 Task: Calculate the estimated travel time from Orlando, Florida, to Miami, Florida.
Action: Mouse moved to (293, 80)
Screenshot: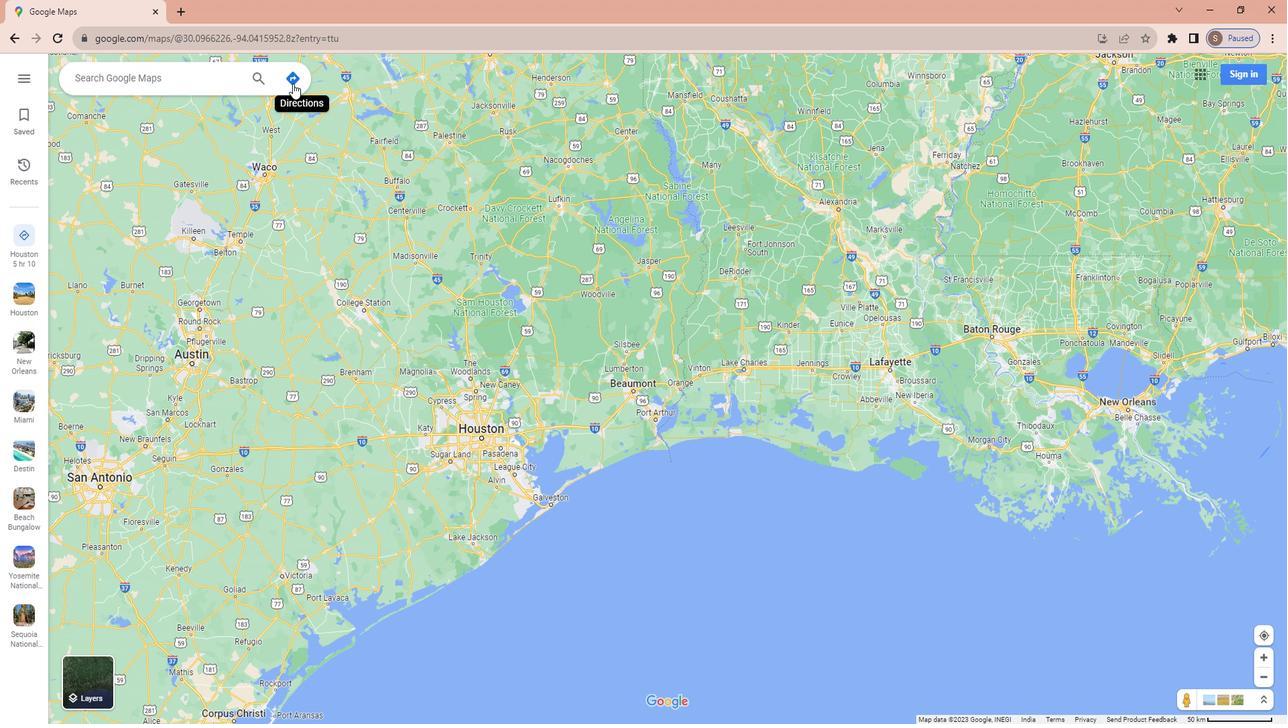 
Action: Mouse pressed left at (293, 80)
Screenshot: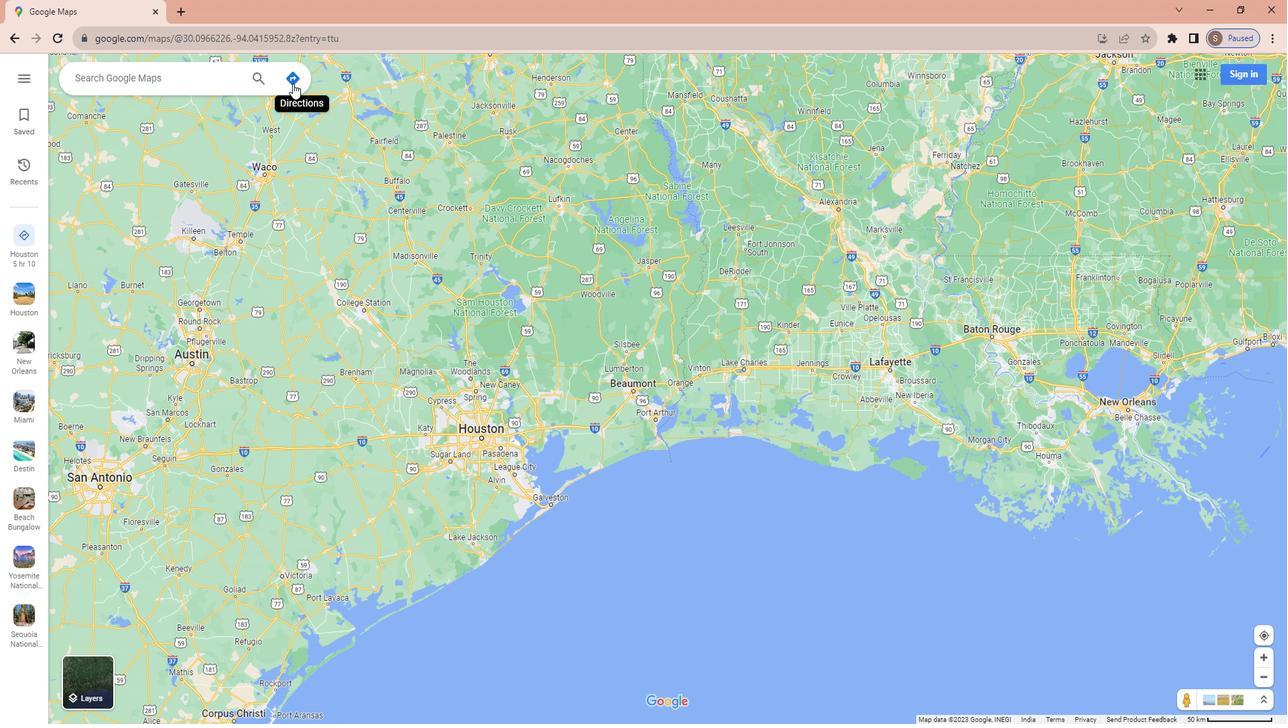 
Action: Mouse moved to (221, 115)
Screenshot: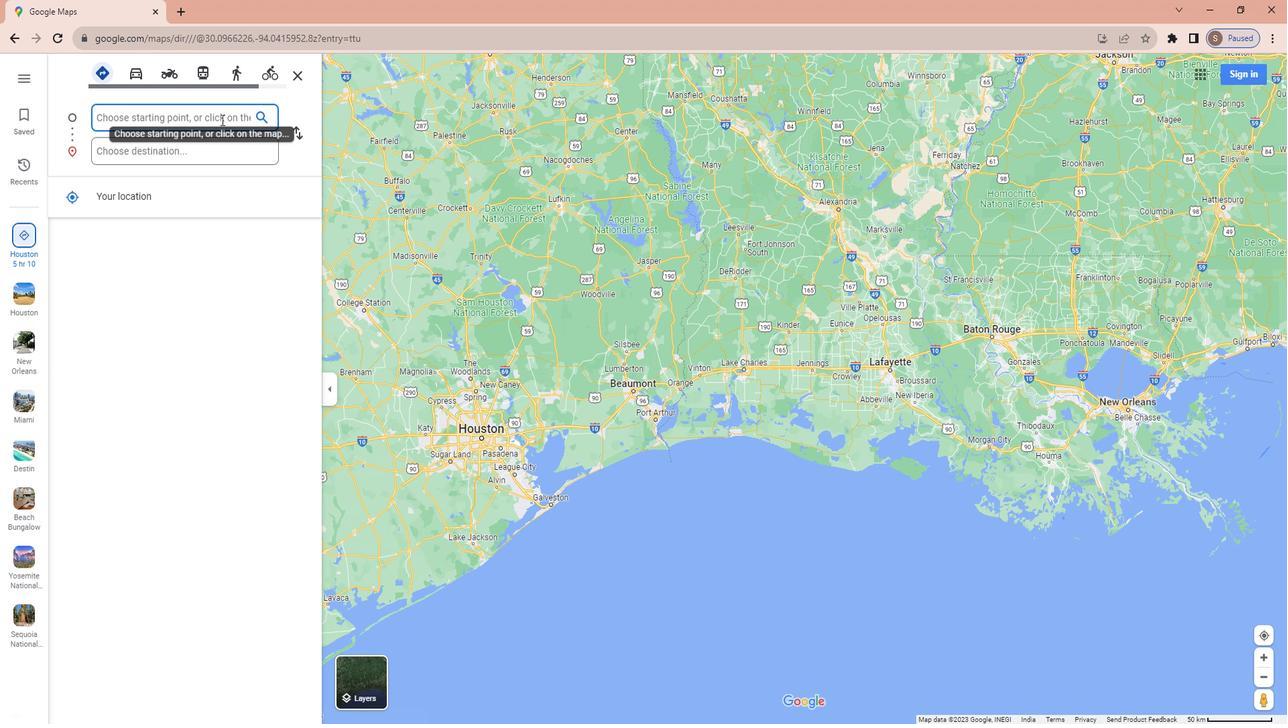 
Action: Key pressed <Key.shift>Orlando,<Key.space><Key.shift>Florida
Screenshot: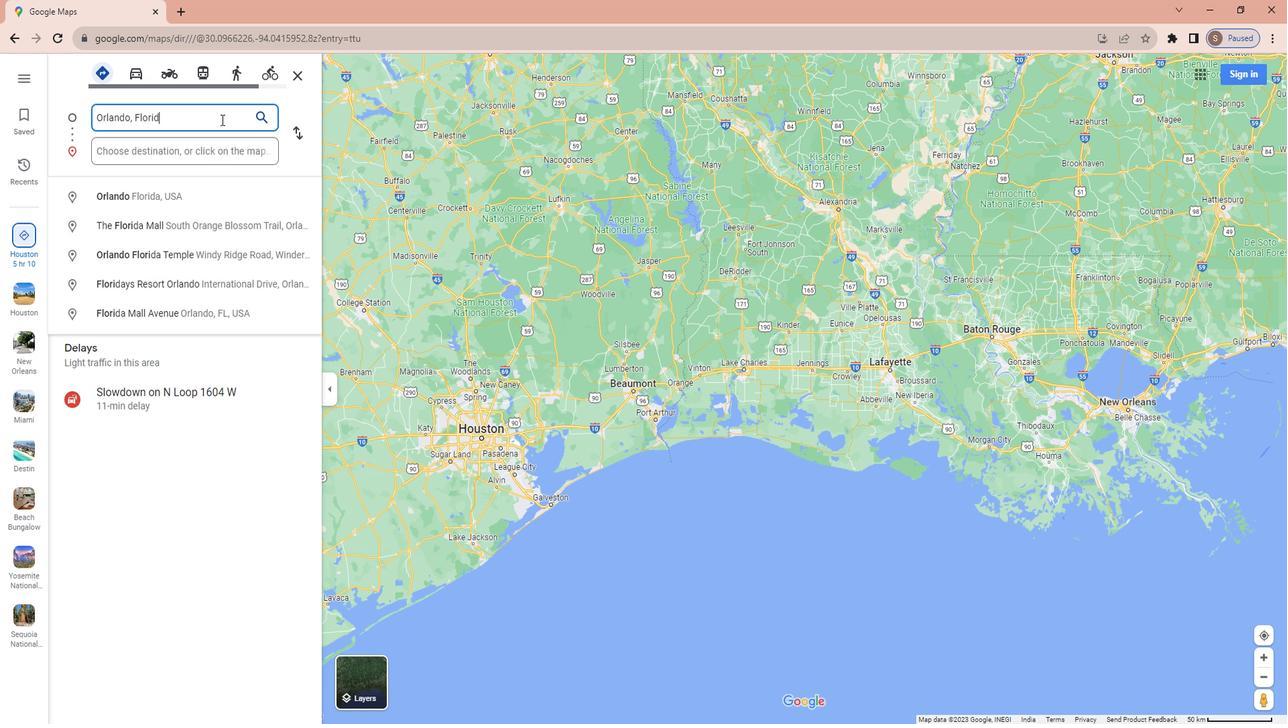 
Action: Mouse moved to (209, 142)
Screenshot: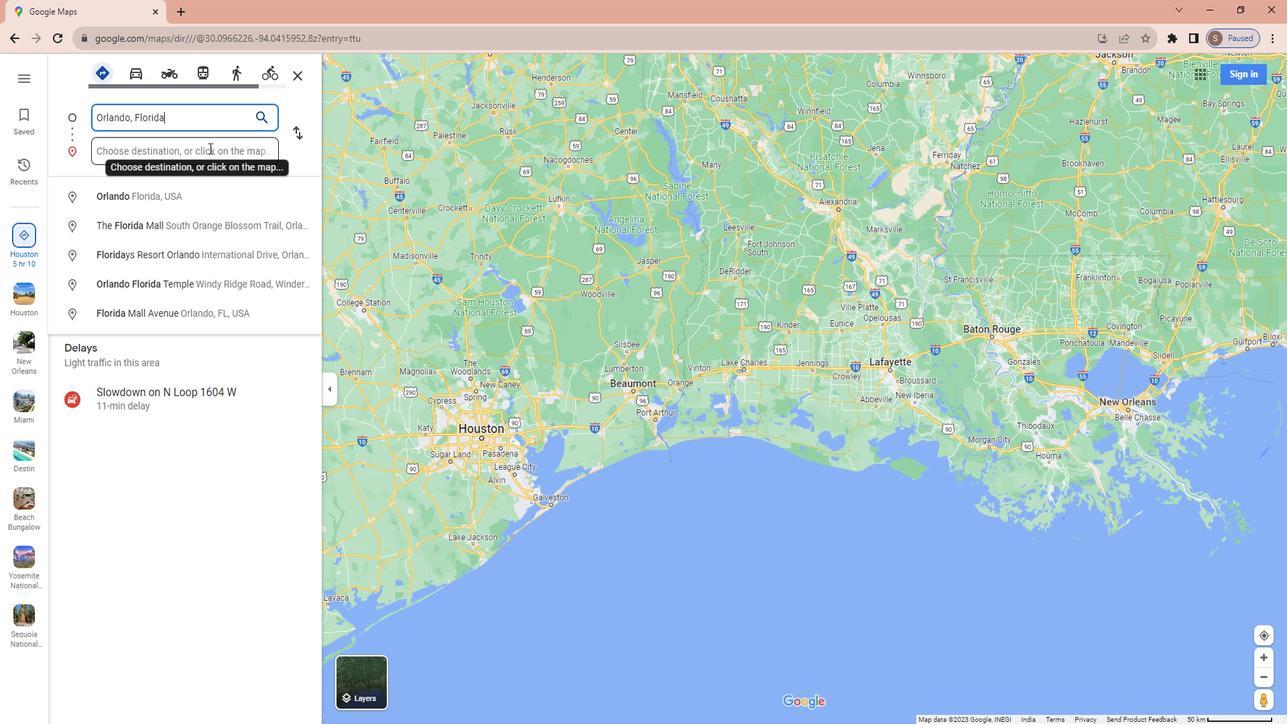 
Action: Mouse pressed left at (209, 142)
Screenshot: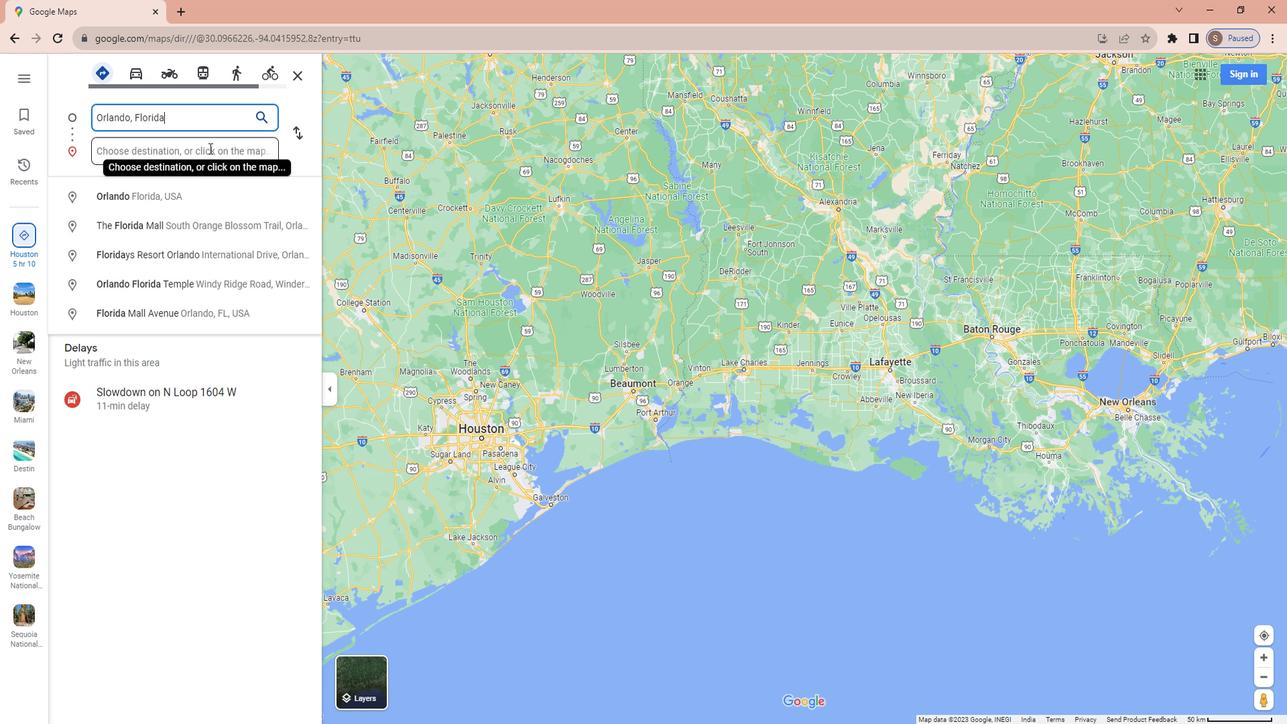 
Action: Key pressed <Key.shift>Miami,<Key.space><Key.shift>florida<Key.enter>
Screenshot: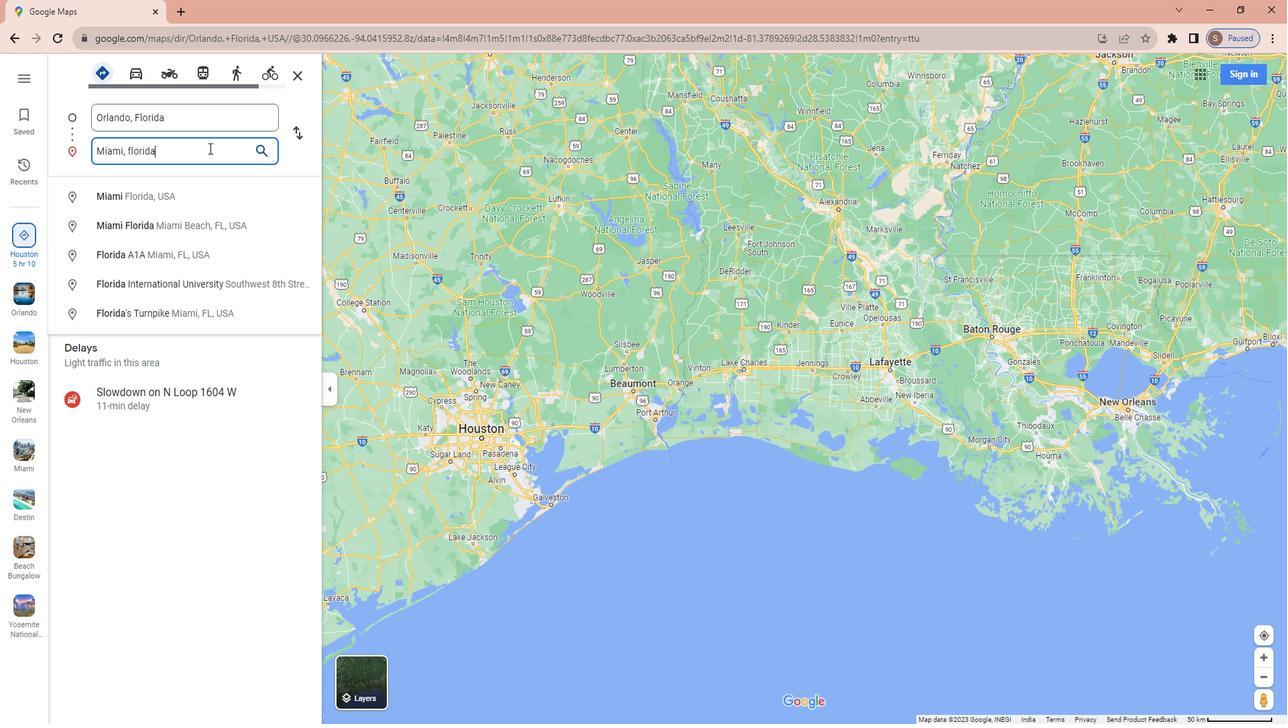 
Action: Mouse moved to (139, 77)
Screenshot: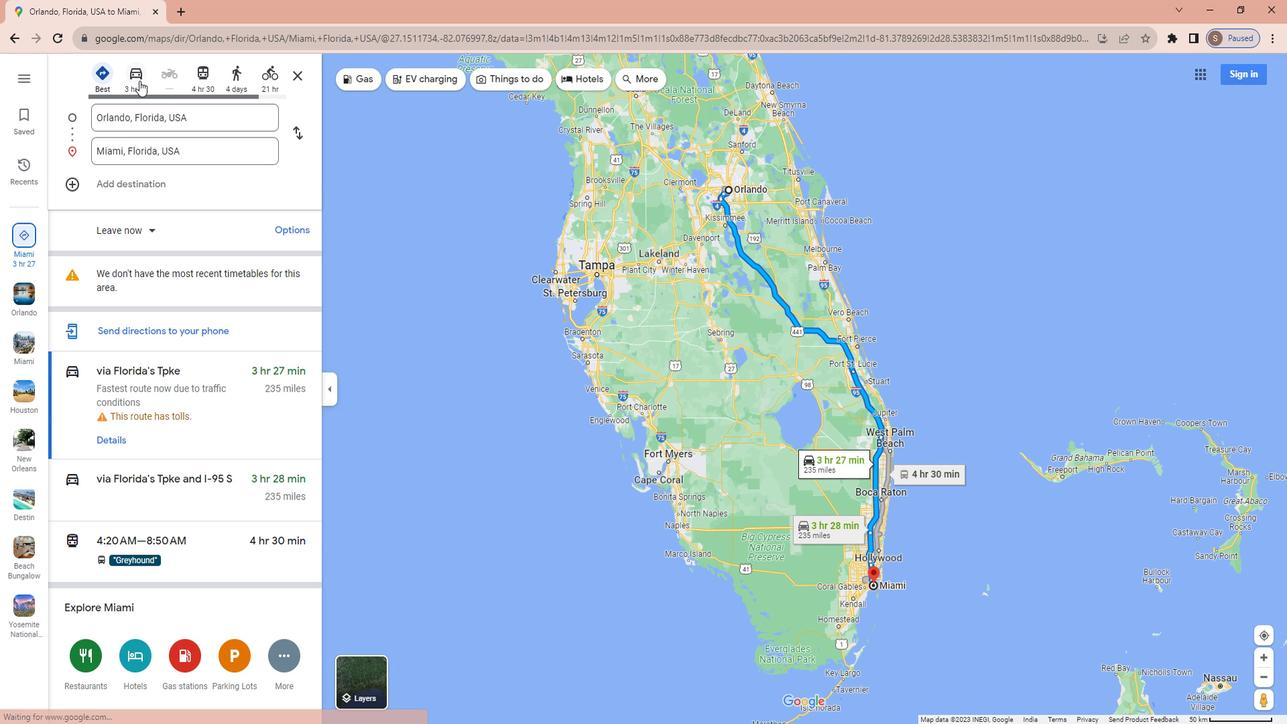 
Action: Mouse pressed left at (139, 77)
Screenshot: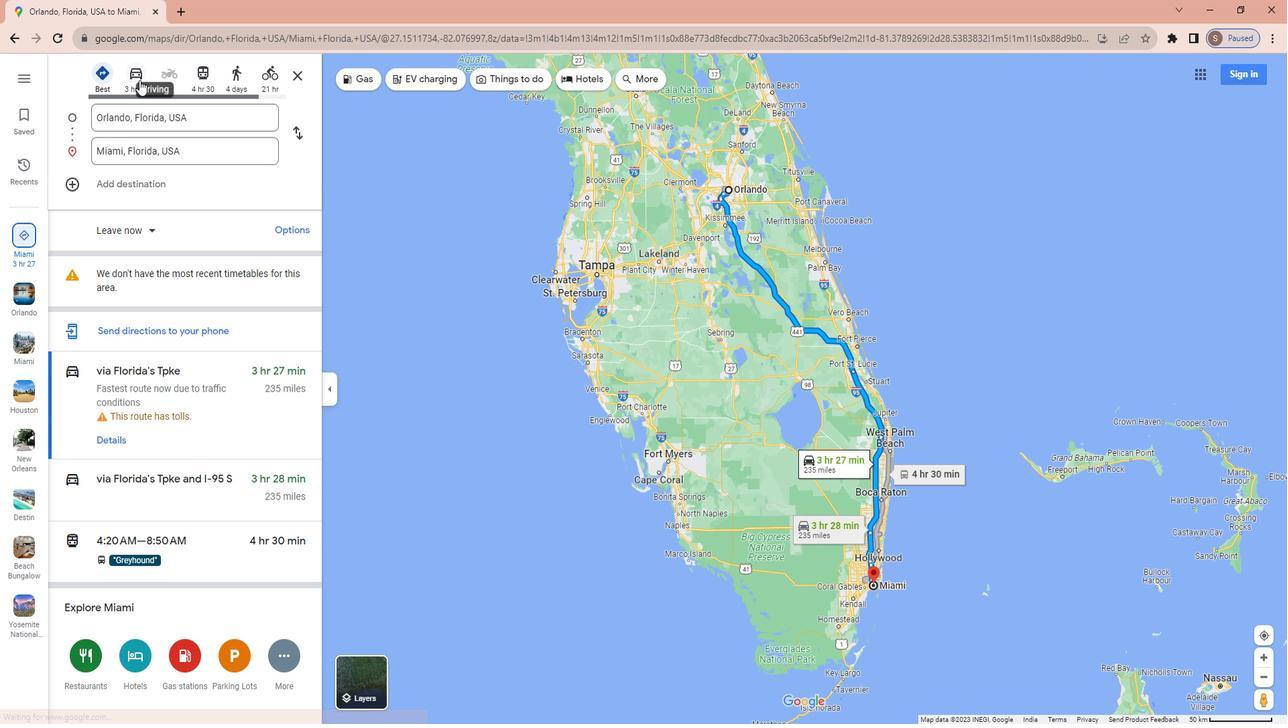 
Action: Mouse moved to (209, 128)
Screenshot: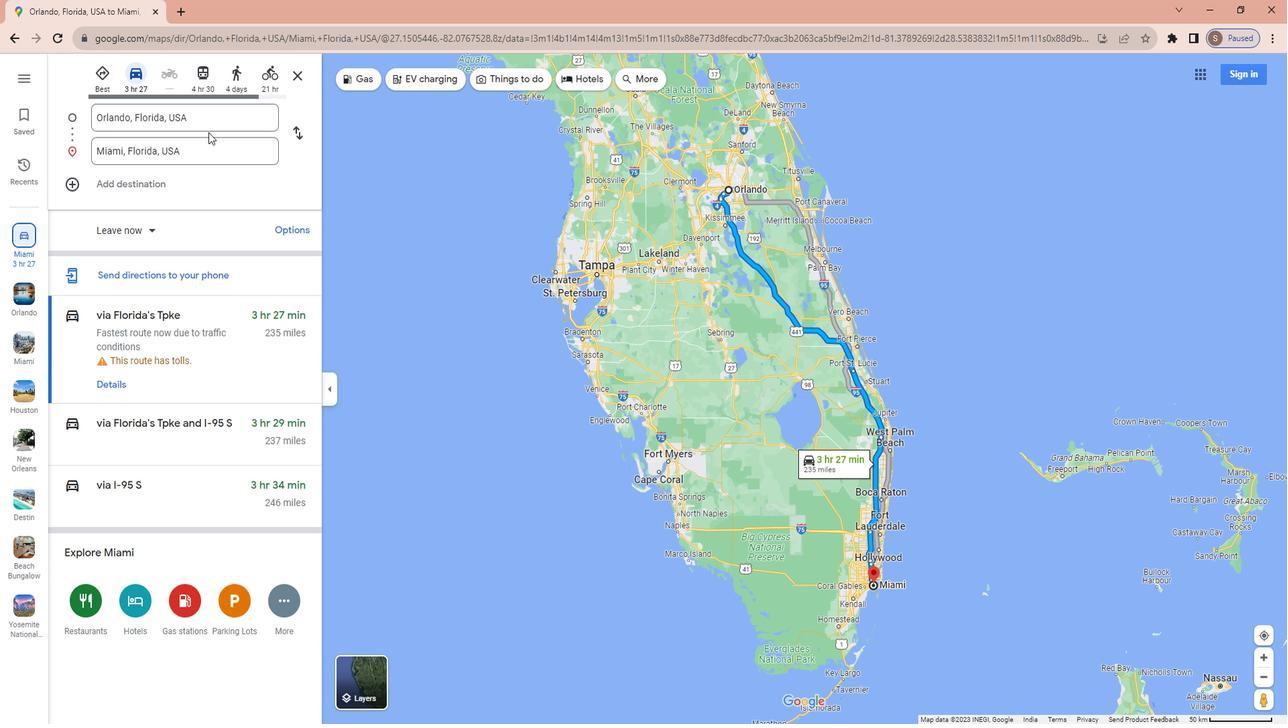 
